 Task: Create List Collaboration in Board Project Prioritization Tools to Workspace Budgeting and Forecasting. Create List Leadership in Board Content Curation to Workspace Budgeting and Forecasting. Create List Mentoring in Board Product Portfolio Management and Rationalization to Workspace Budgeting and Forecasting
Action: Mouse moved to (655, 164)
Screenshot: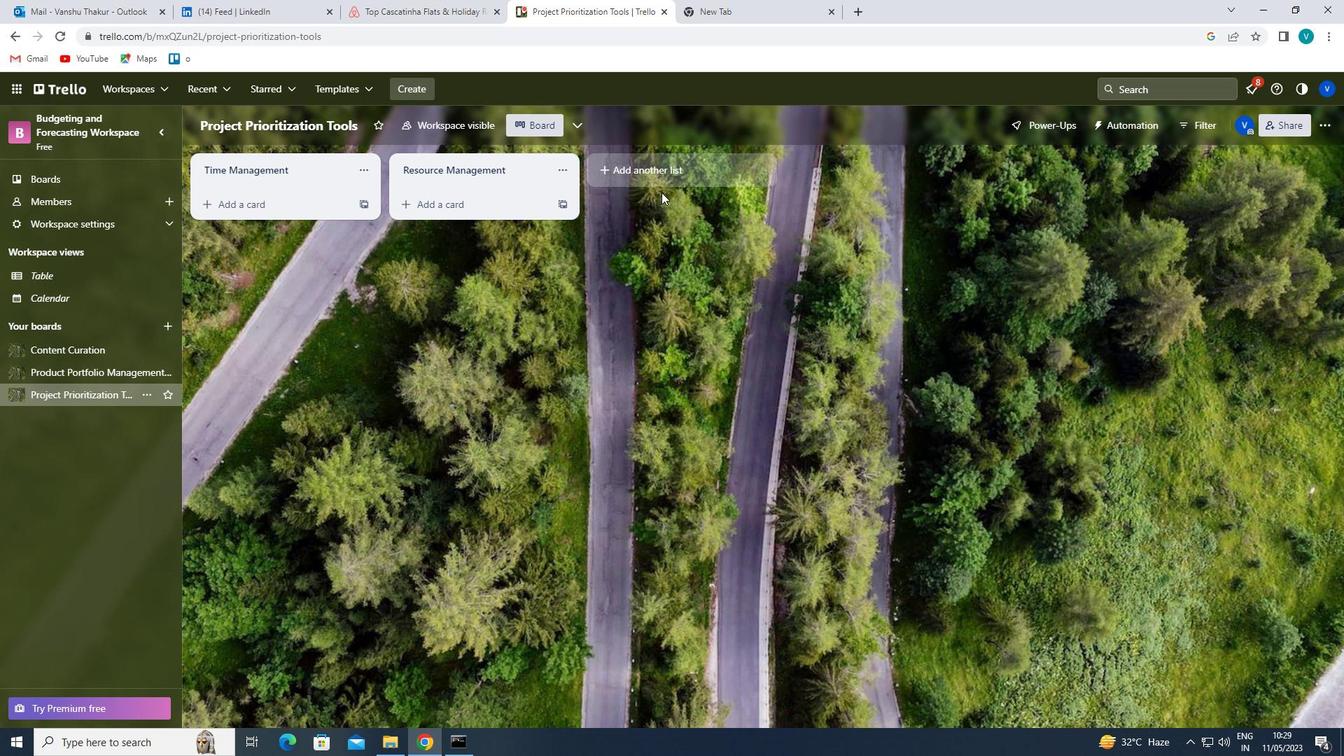 
Action: Mouse pressed left at (655, 164)
Screenshot: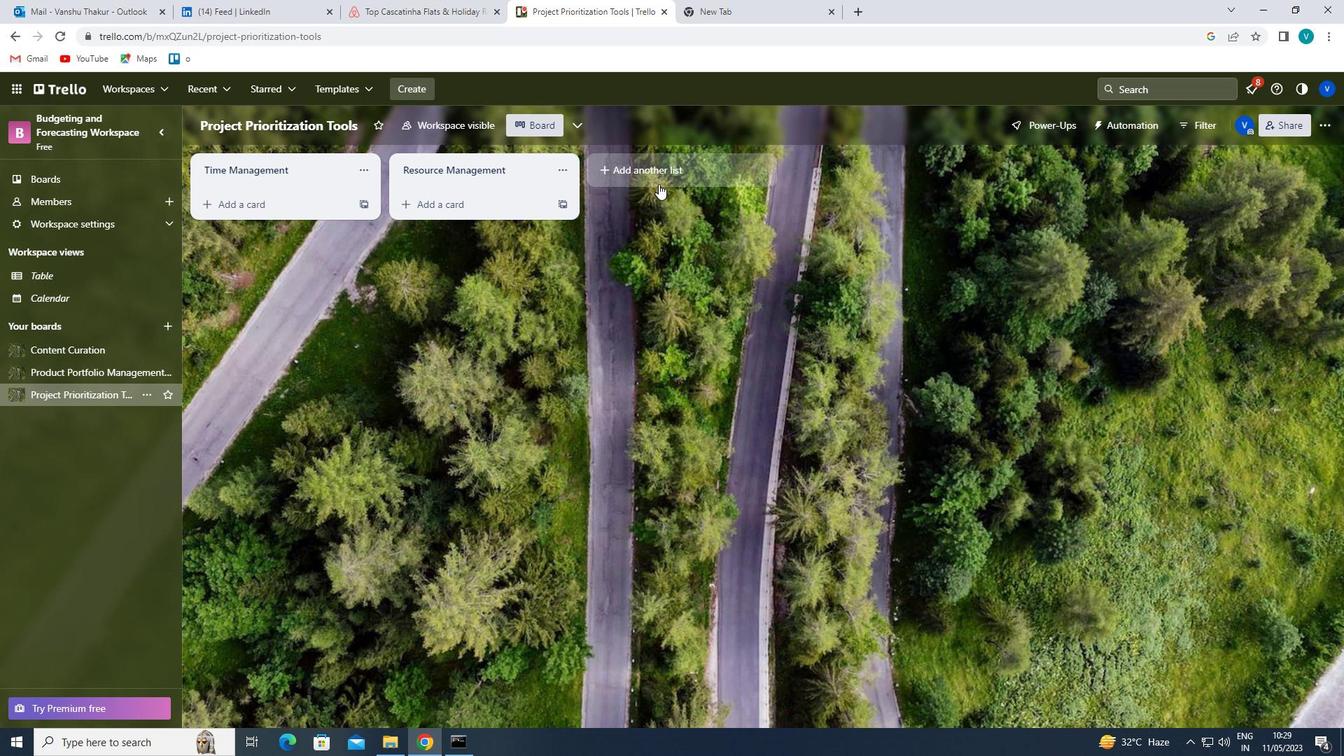 
Action: Mouse moved to (651, 165)
Screenshot: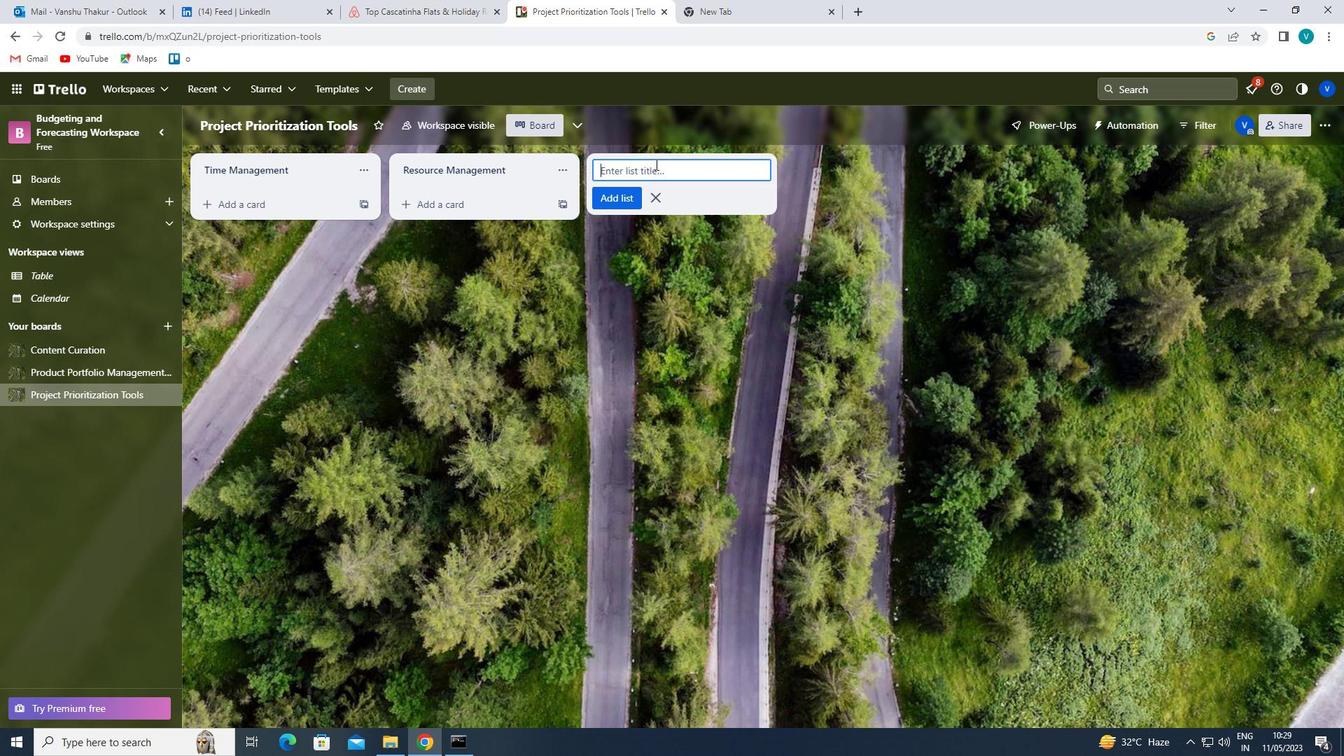 
Action: Key pressed <Key.shift>COLLABORATION<Key.enter>
Screenshot: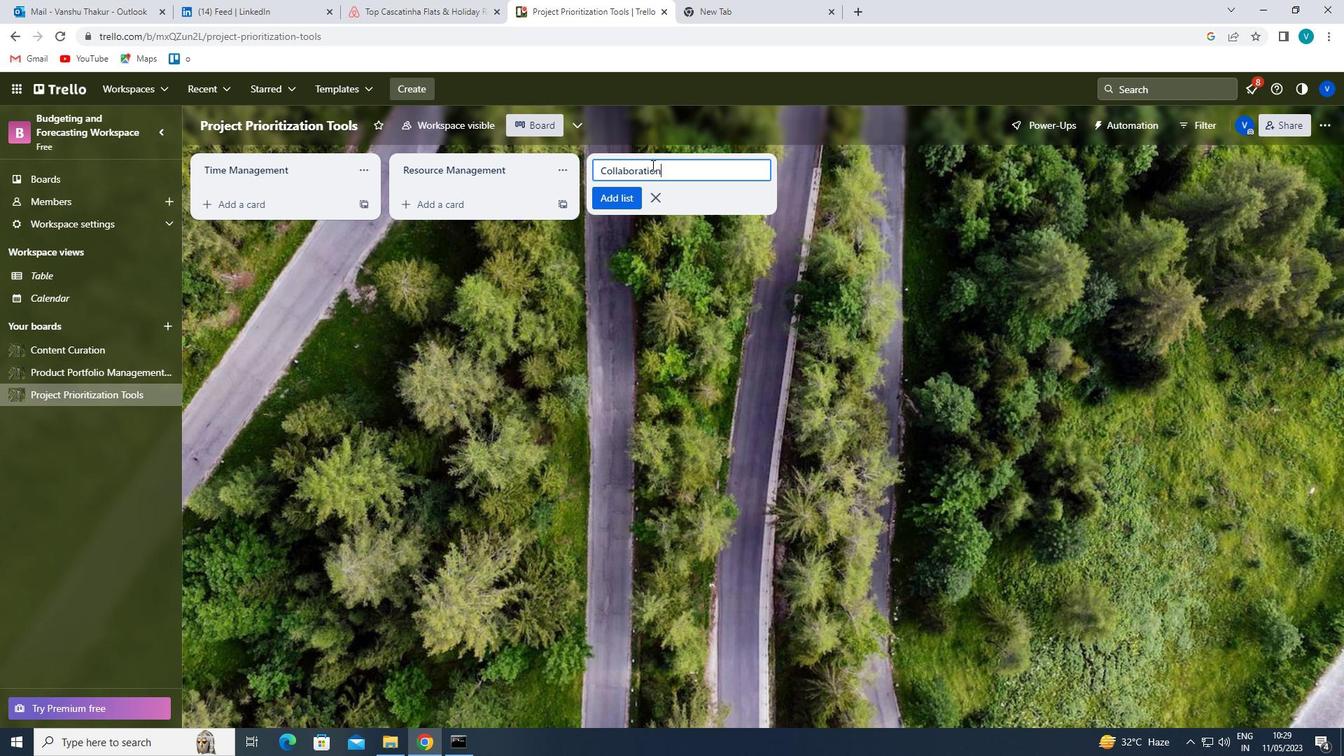 
Action: Mouse moved to (32, 343)
Screenshot: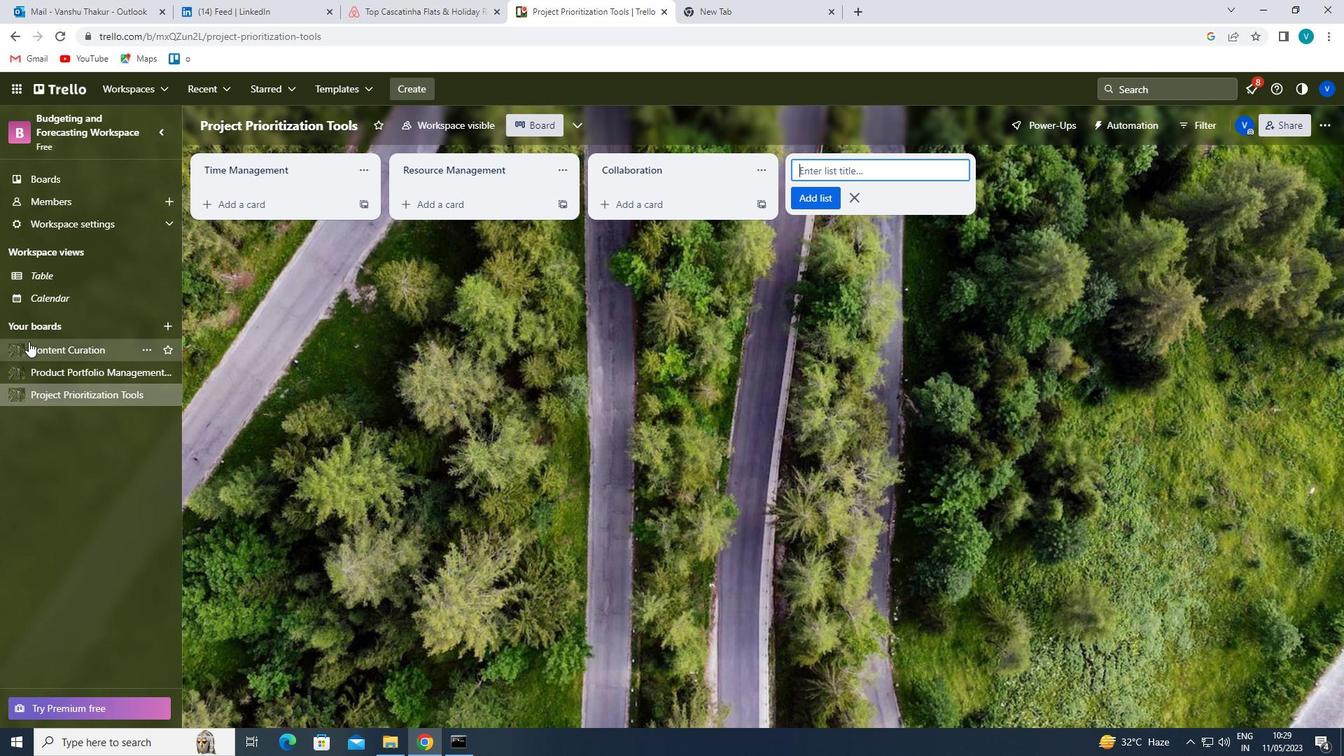 
Action: Mouse pressed left at (32, 343)
Screenshot: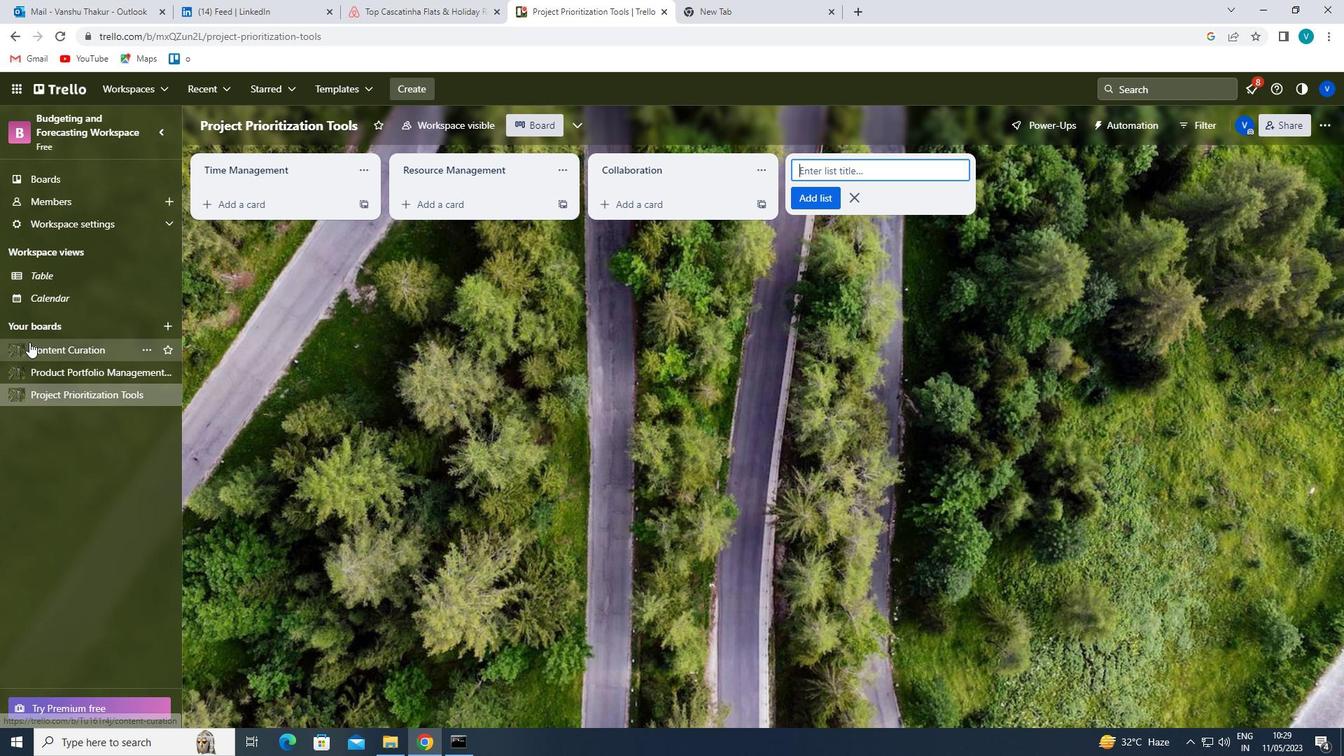 
Action: Mouse moved to (654, 166)
Screenshot: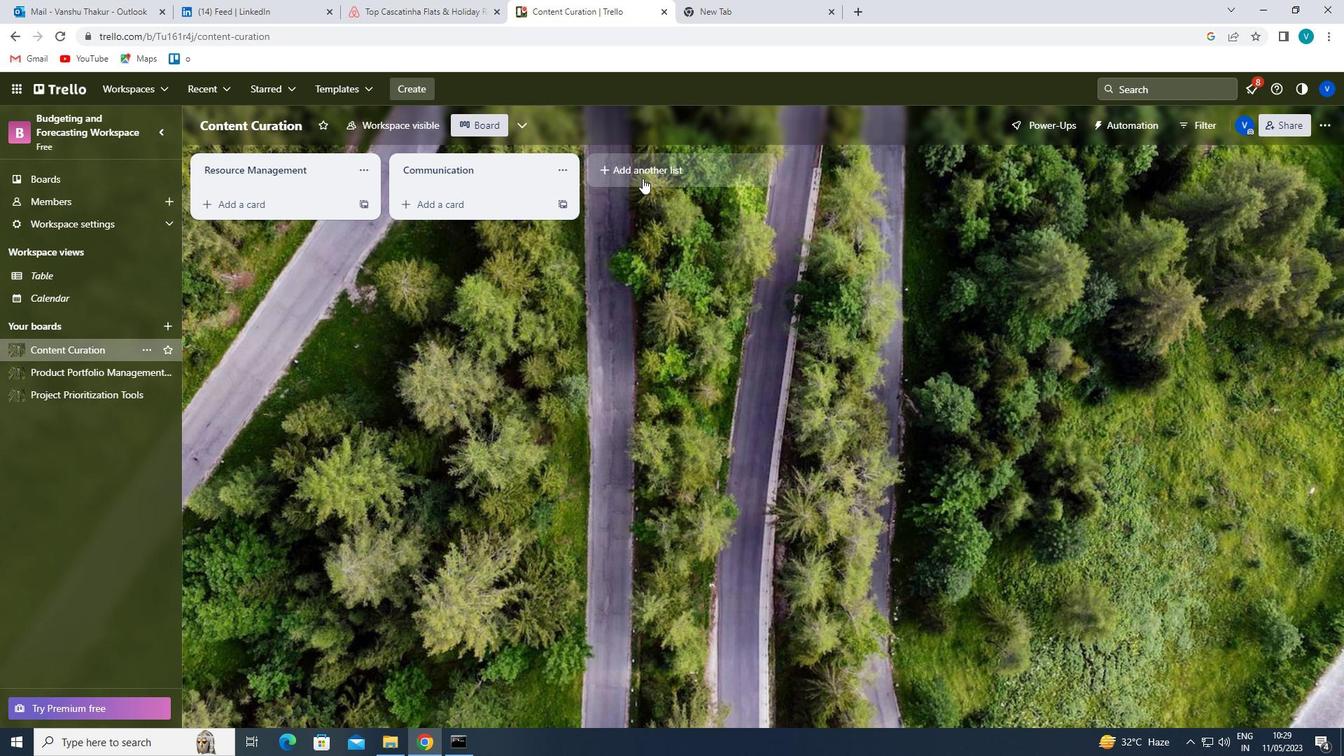 
Action: Mouse pressed left at (654, 166)
Screenshot: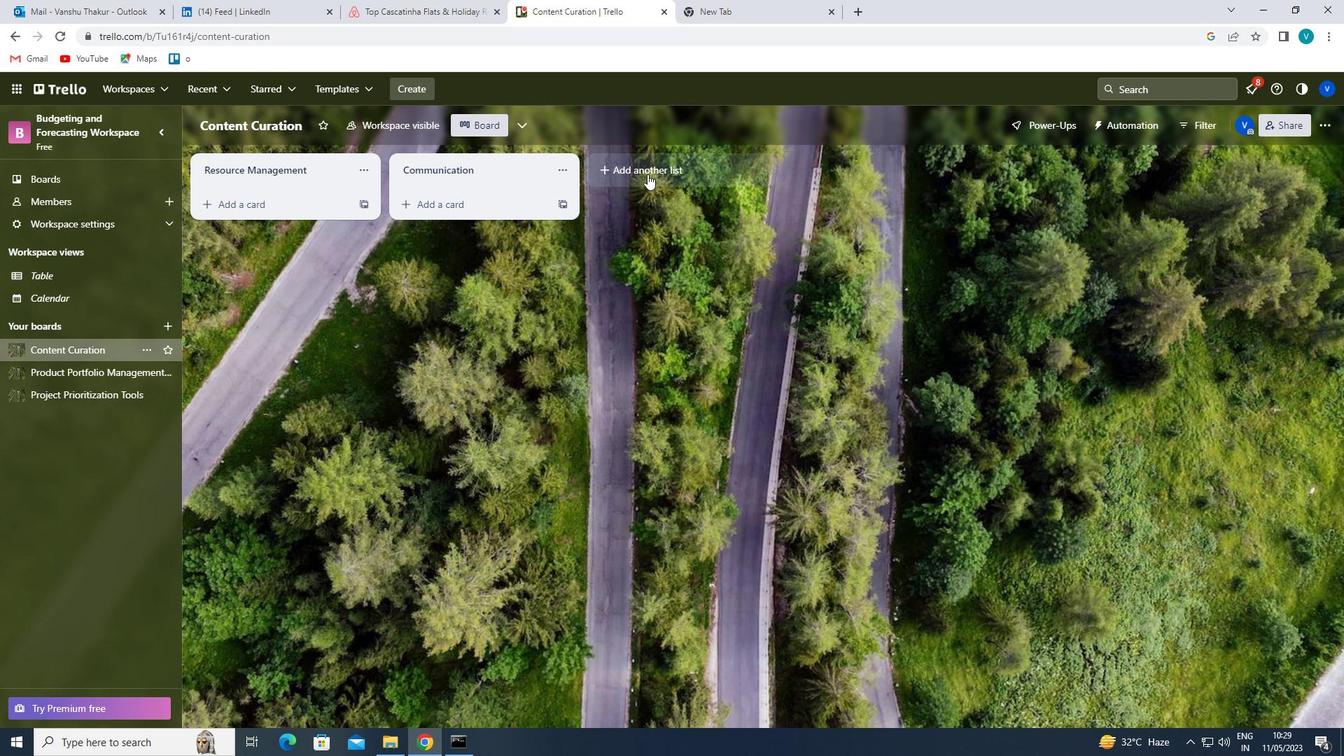 
Action: Key pressed <Key.shift>LEADERSHIP
Screenshot: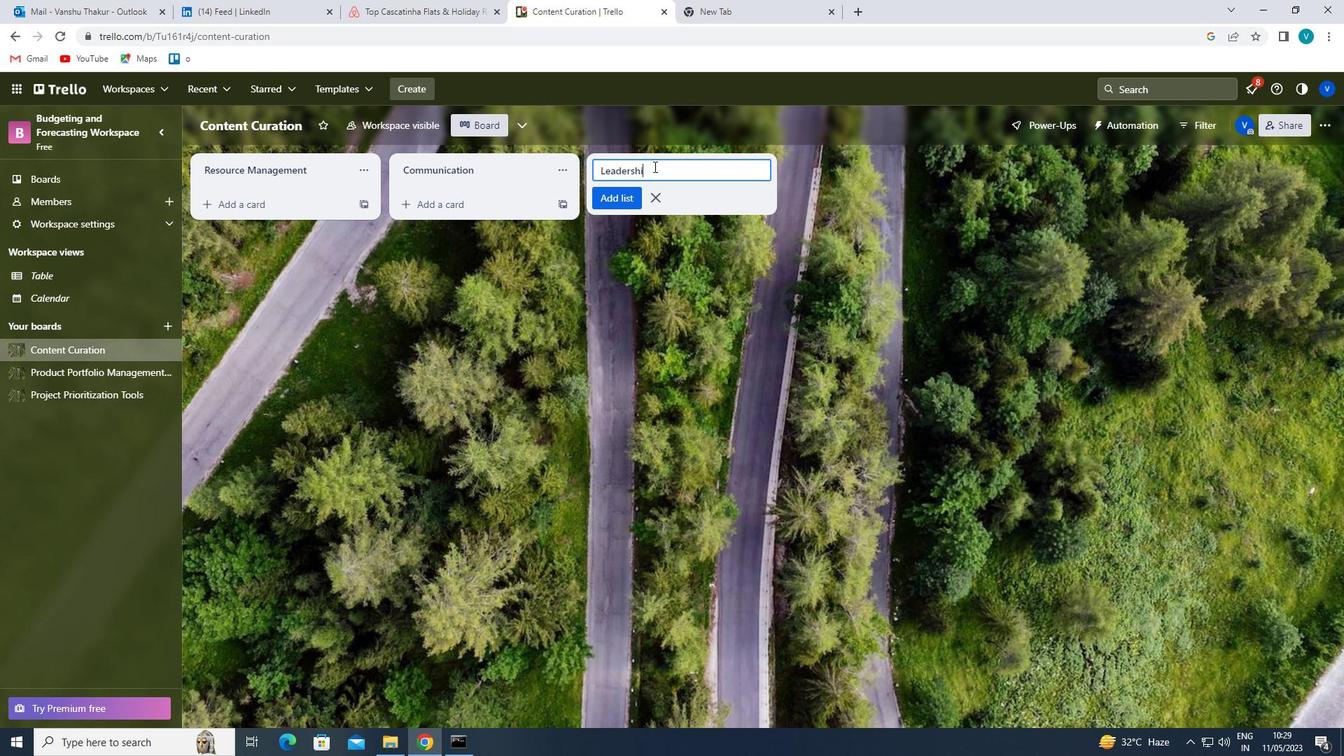 
Action: Mouse moved to (623, 192)
Screenshot: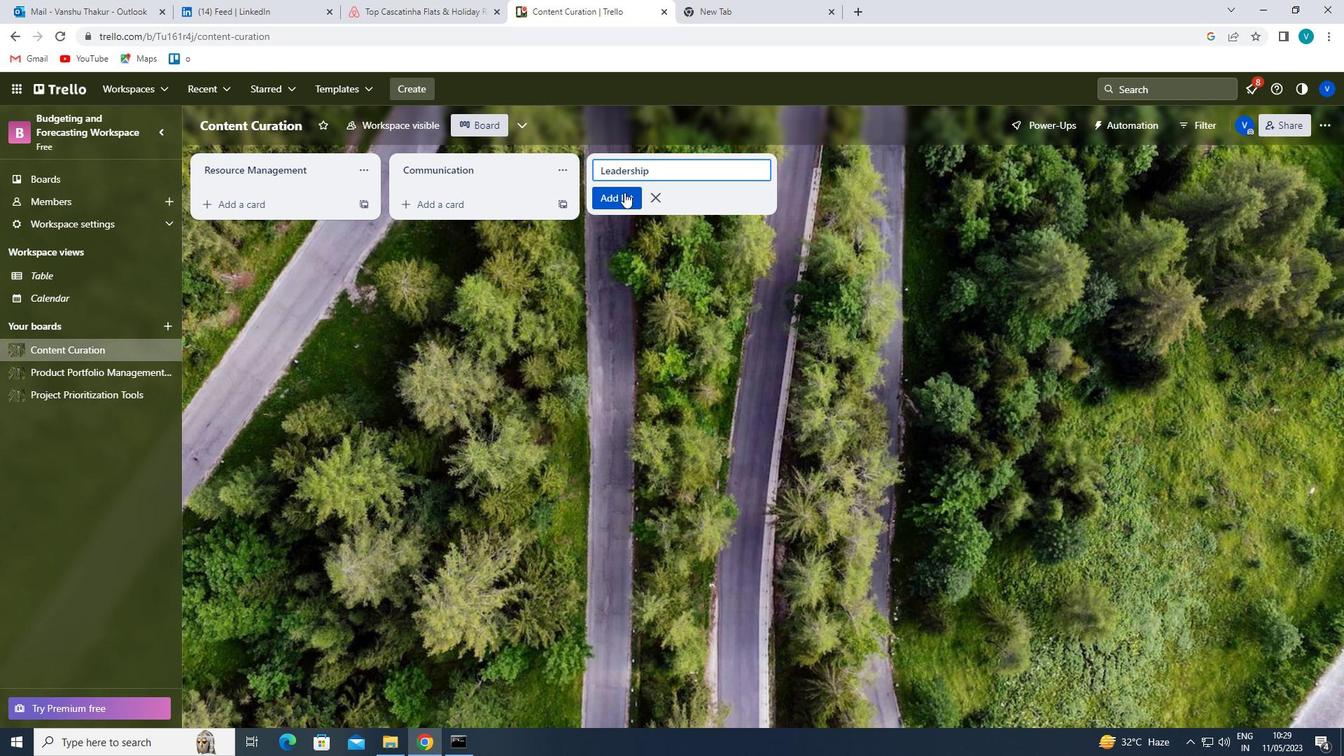 
Action: Mouse pressed left at (623, 192)
Screenshot: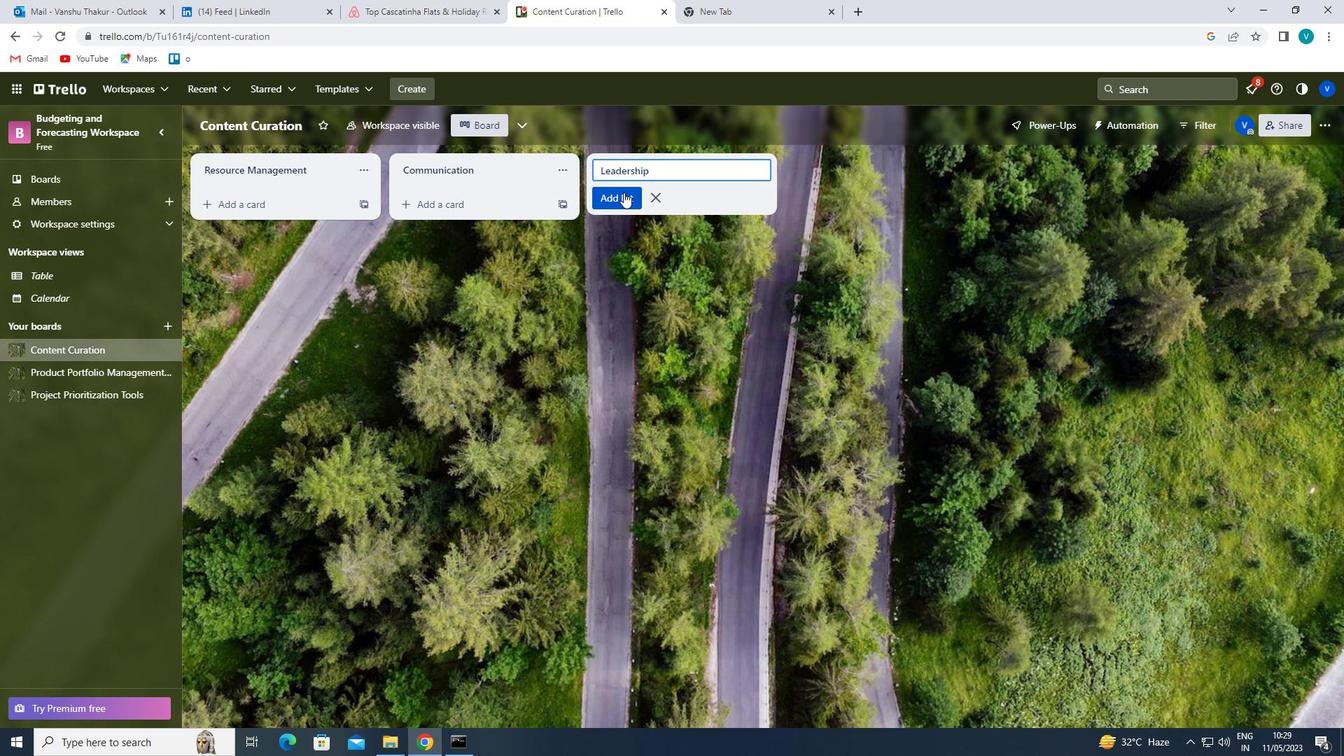 
Action: Mouse moved to (77, 364)
Screenshot: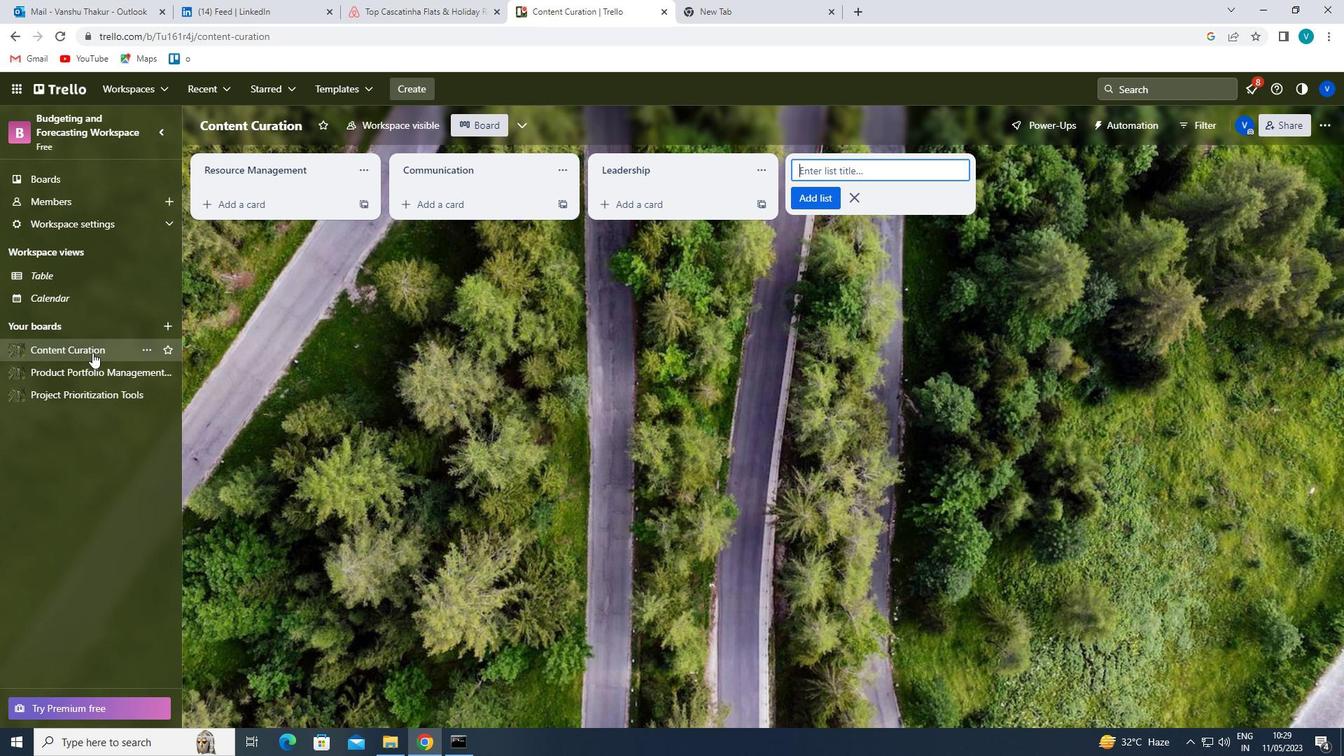 
Action: Mouse pressed left at (77, 364)
Screenshot: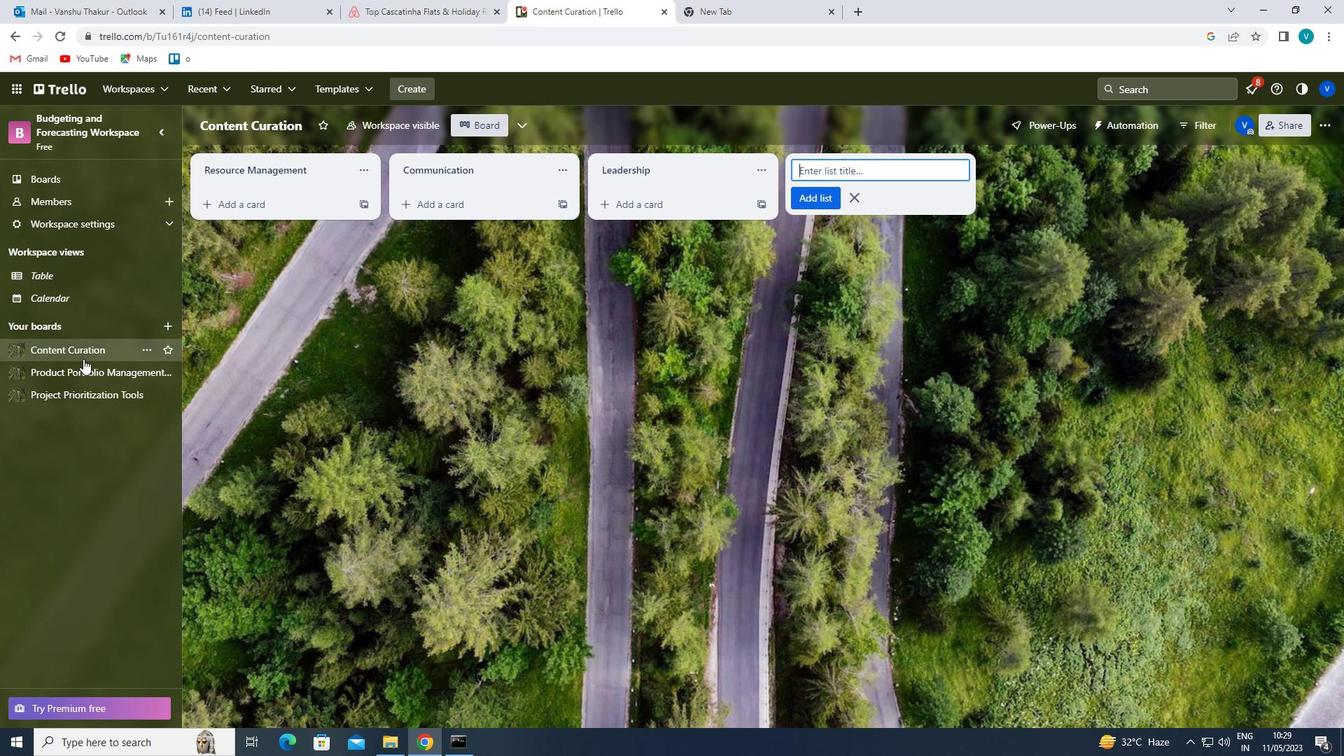 
Action: Mouse moved to (659, 162)
Screenshot: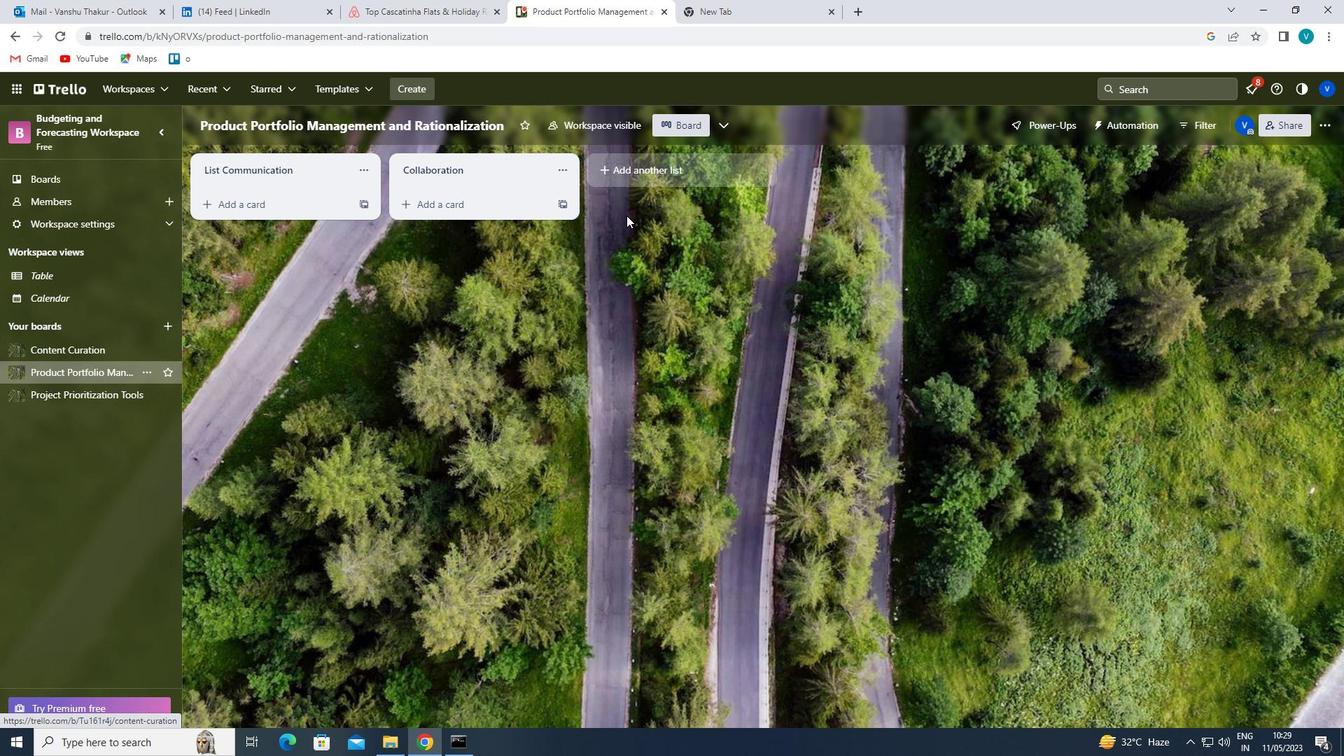 
Action: Mouse pressed left at (659, 162)
Screenshot: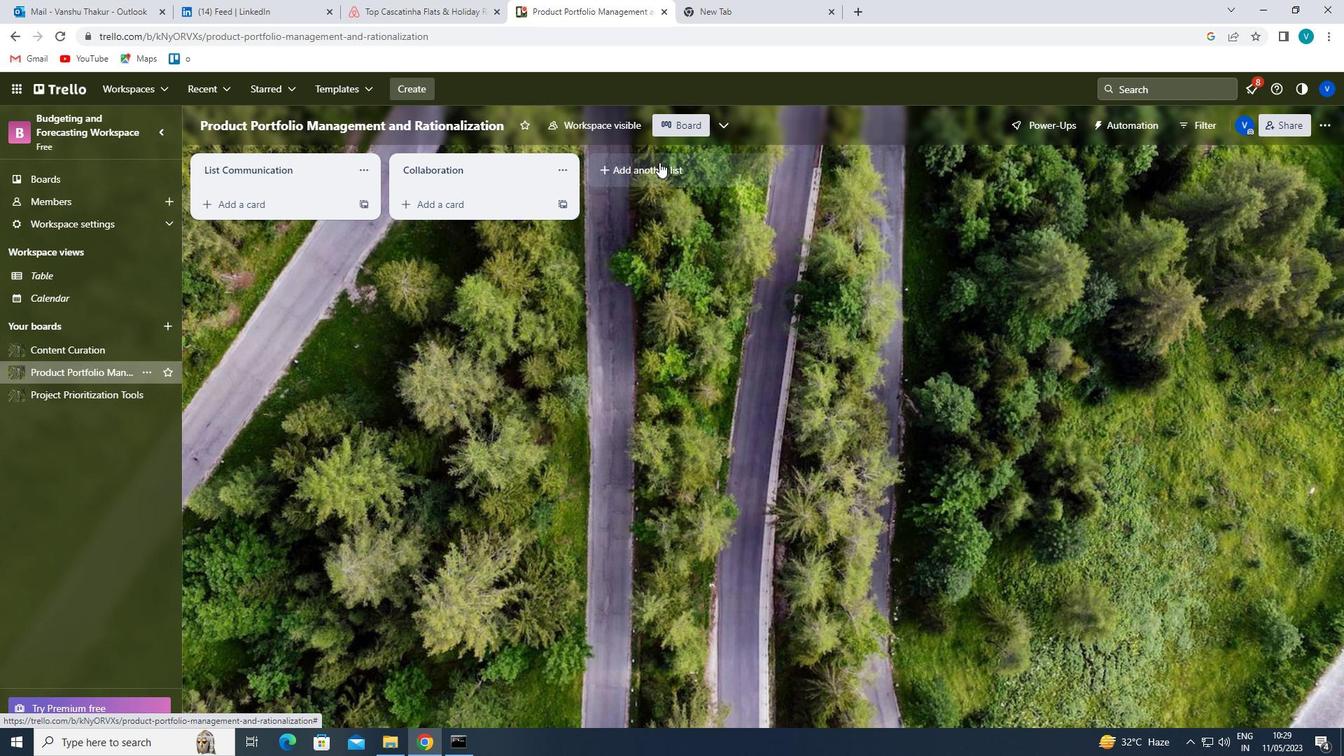 
Action: Key pressed <Key.shift>MENTORING
Screenshot: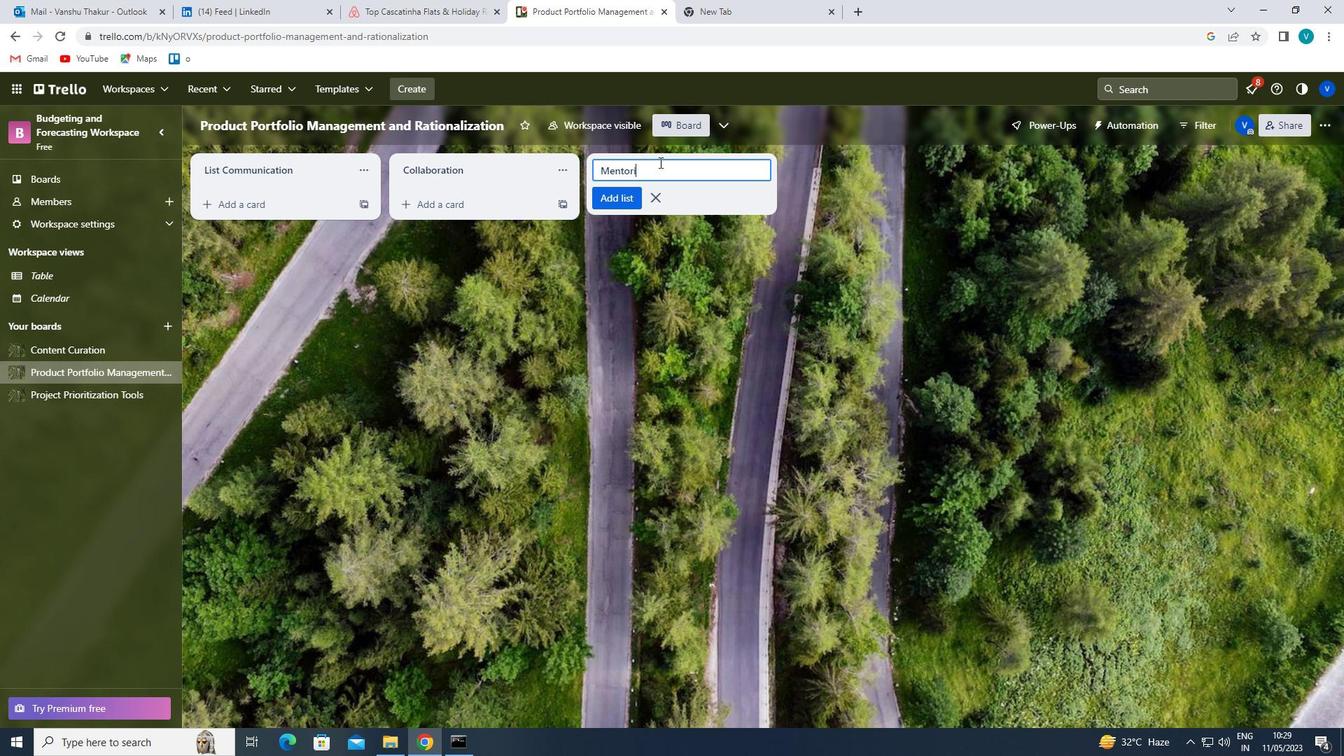 
Action: Mouse moved to (628, 190)
Screenshot: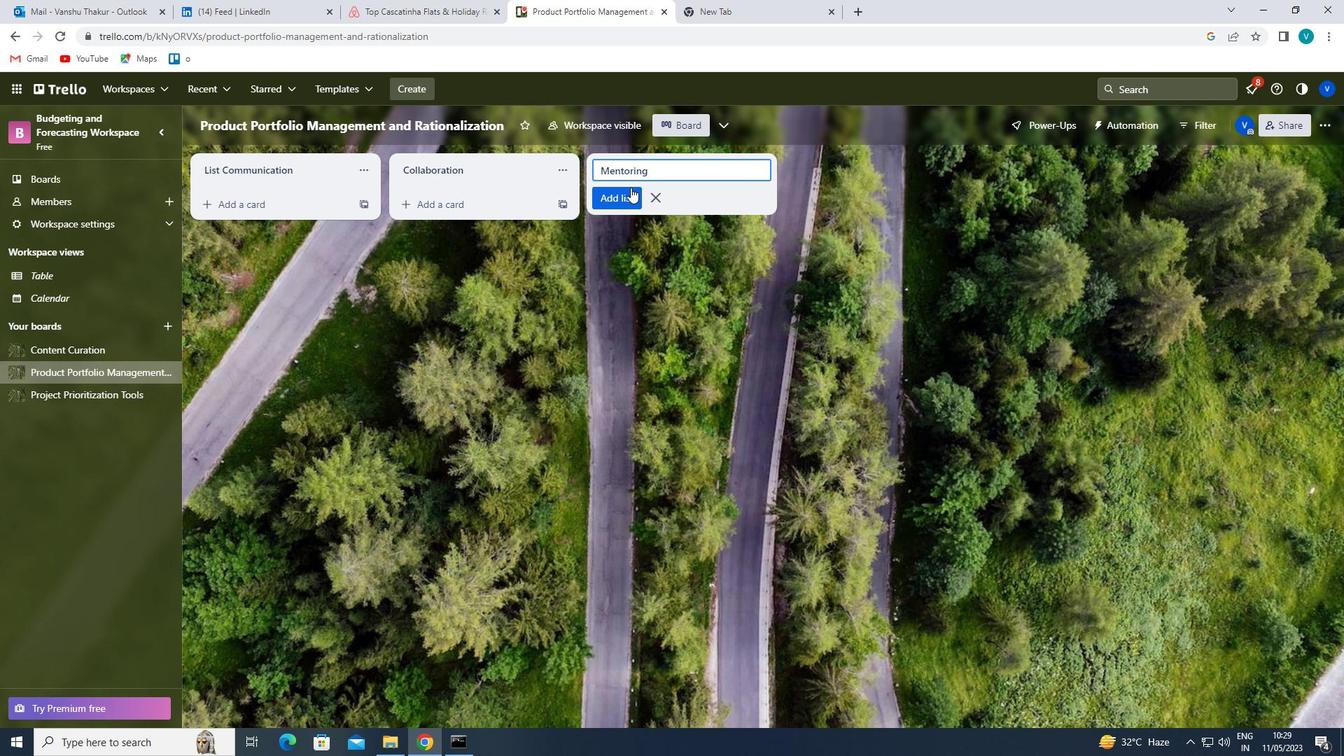 
Action: Mouse pressed left at (628, 190)
Screenshot: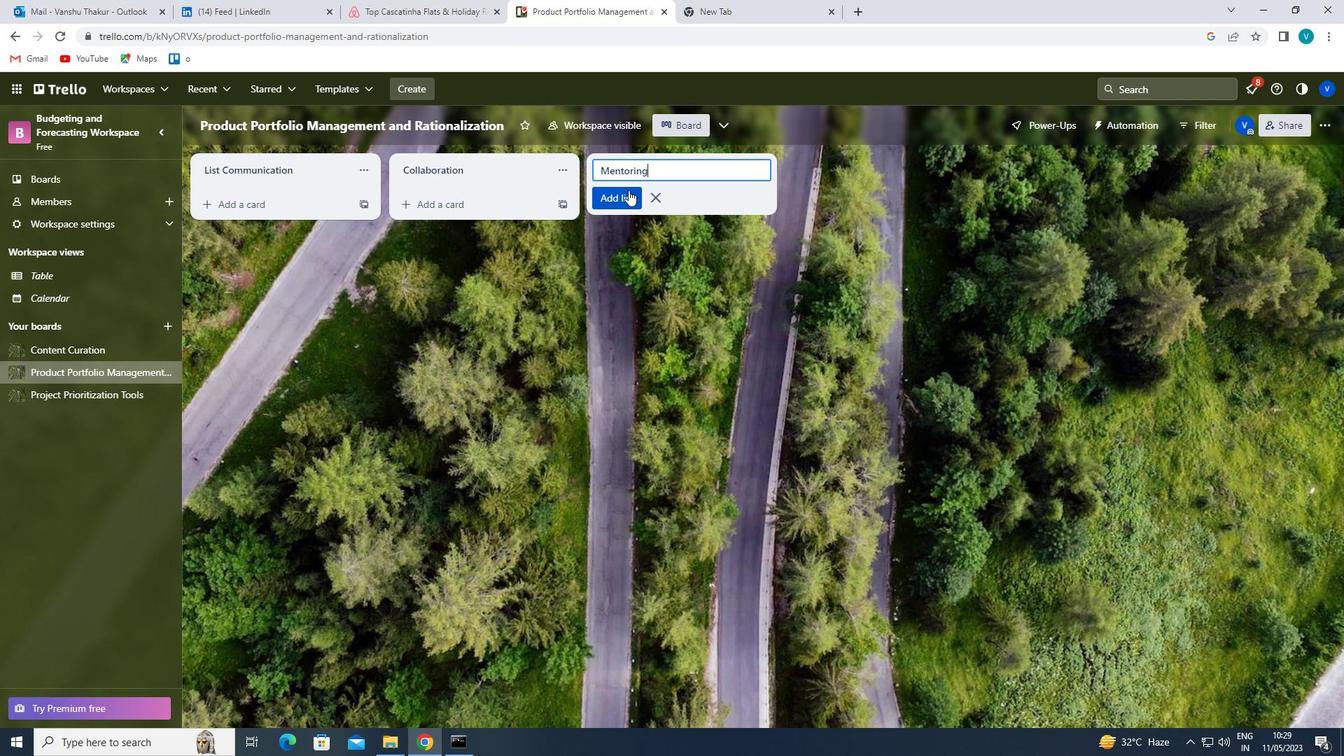 
